 Task: Change background from reset to theme.
Action: Mouse moved to (311, 87)
Screenshot: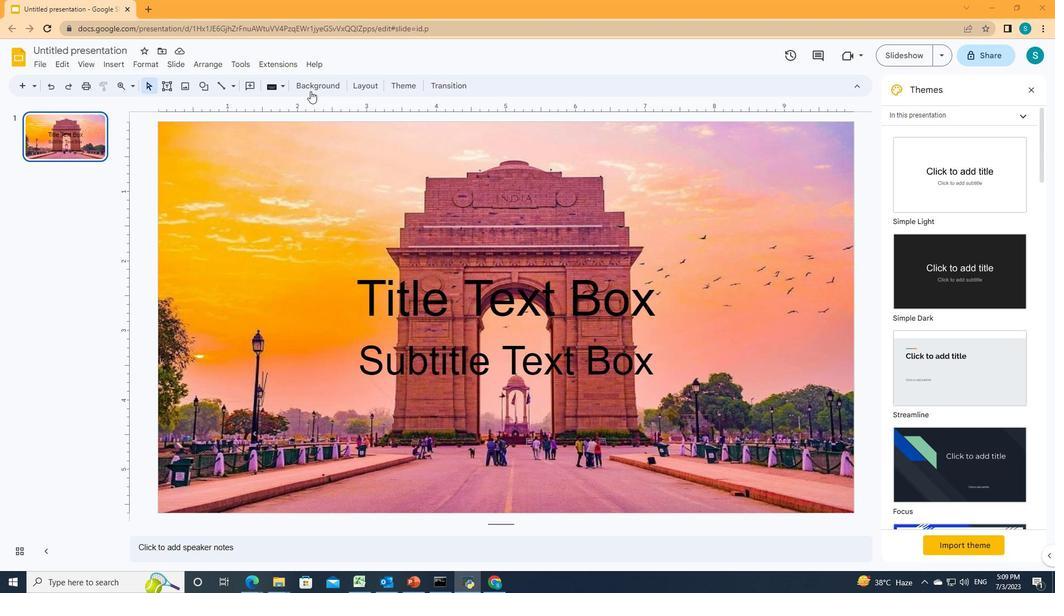 
Action: Mouse pressed left at (311, 87)
Screenshot: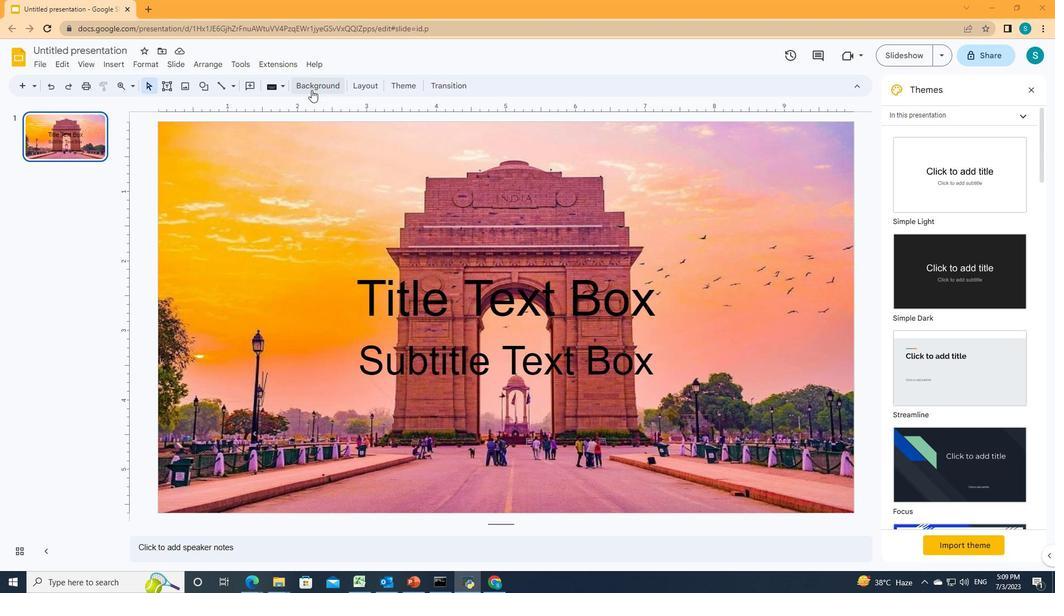 
Action: Mouse moved to (578, 327)
Screenshot: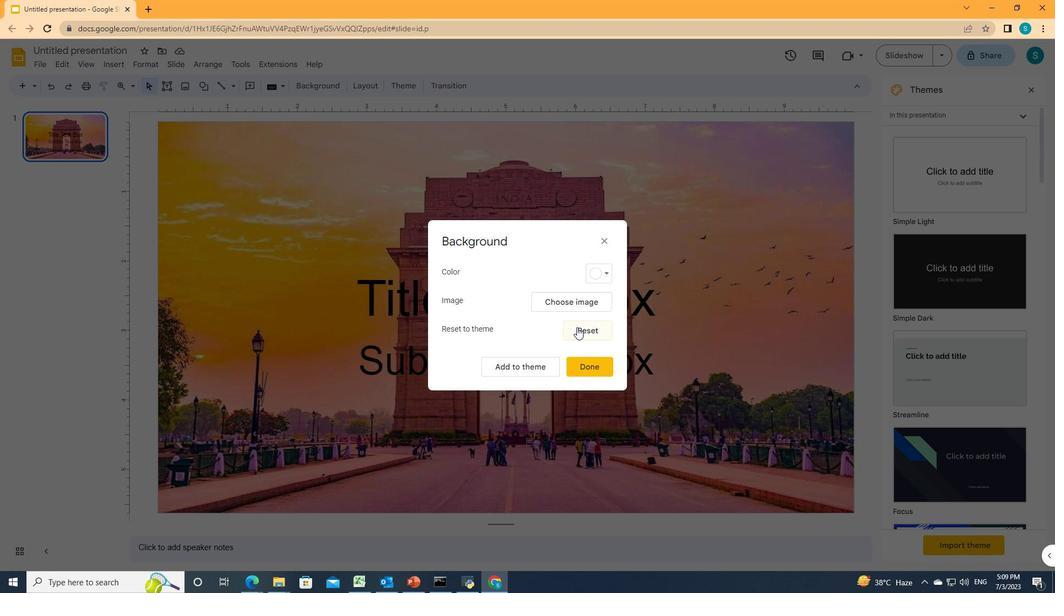 
Action: Mouse pressed left at (578, 327)
Screenshot: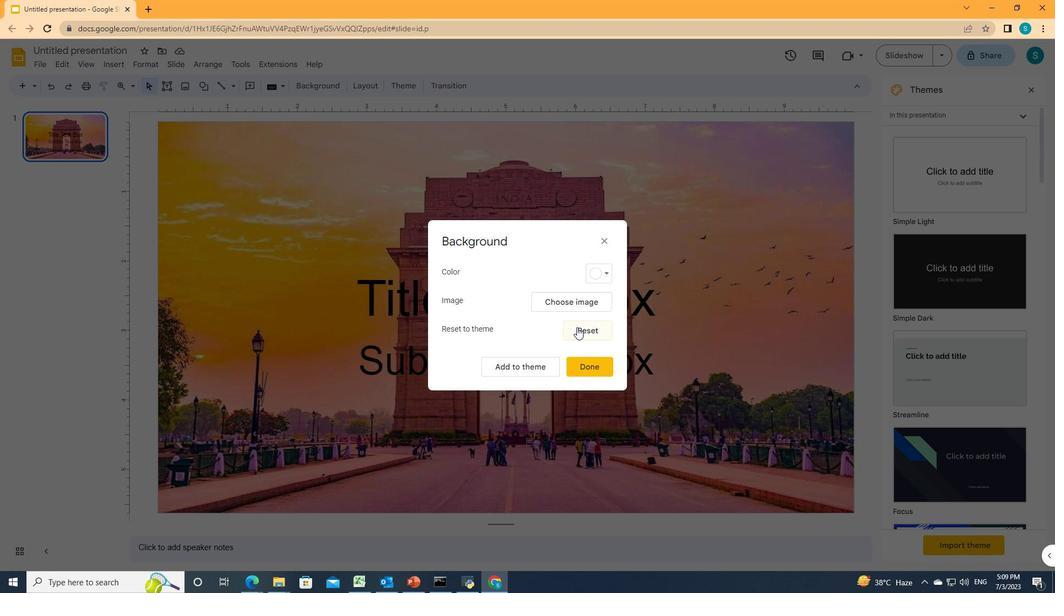 
Action: Mouse moved to (594, 364)
Screenshot: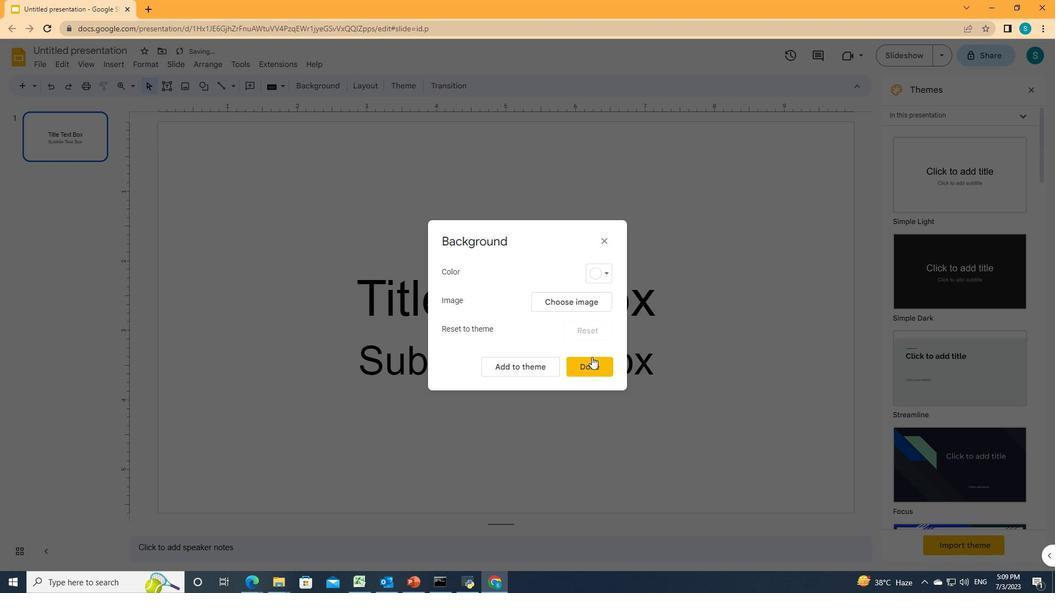 
Action: Mouse pressed left at (594, 364)
Screenshot: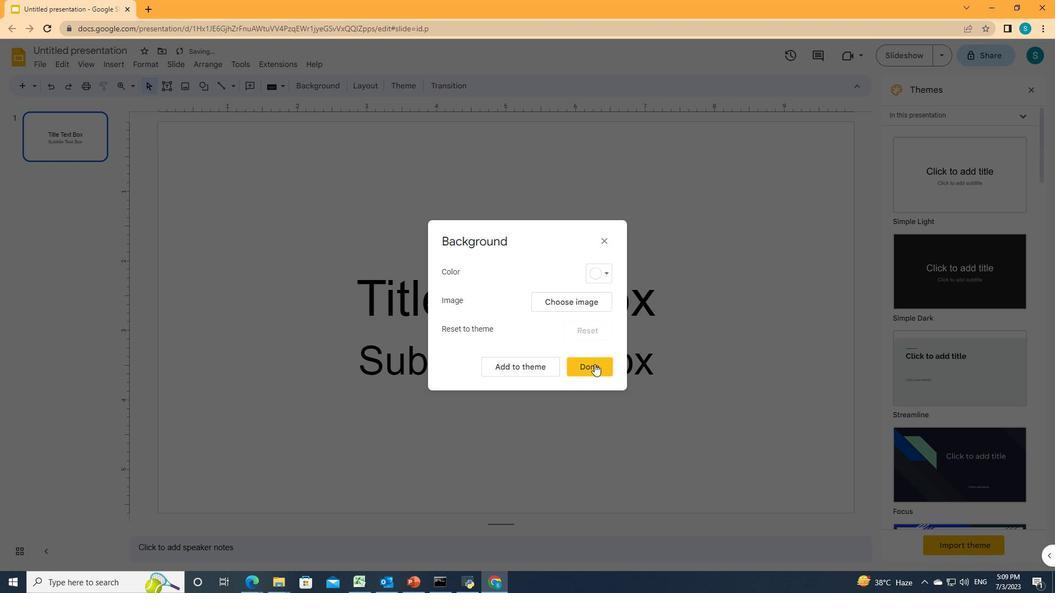
